 Task: Add the task  Integrate a new online platform for online art history courses to the section Speed Runner in the project ConstructTech and add a Due Date to the respective task as 2024/05/08
Action: Mouse moved to (76, 445)
Screenshot: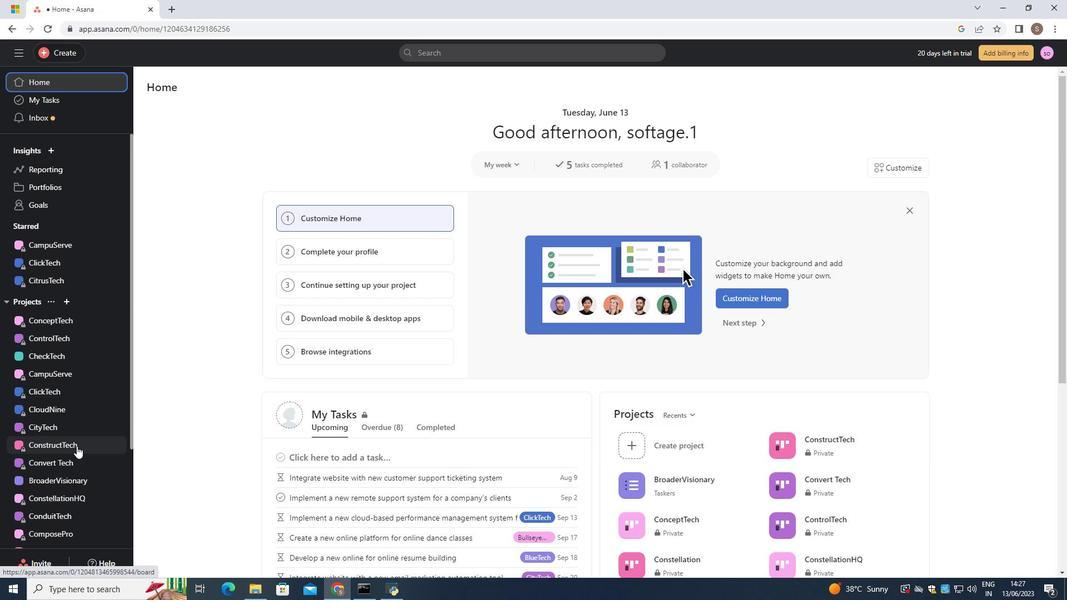 
Action: Mouse pressed left at (76, 445)
Screenshot: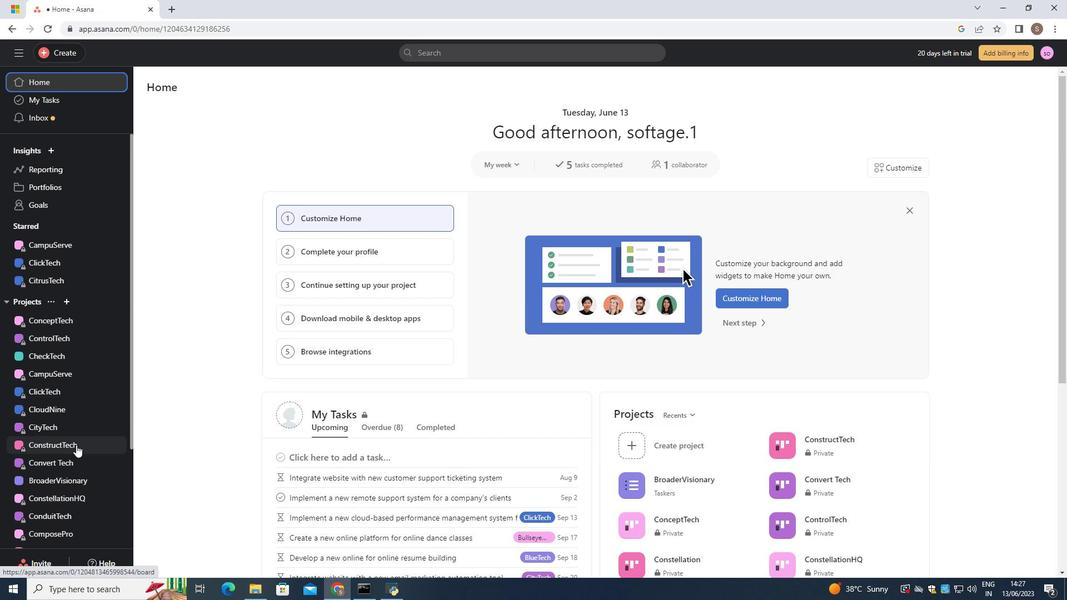 
Action: Mouse moved to (1064, 575)
Screenshot: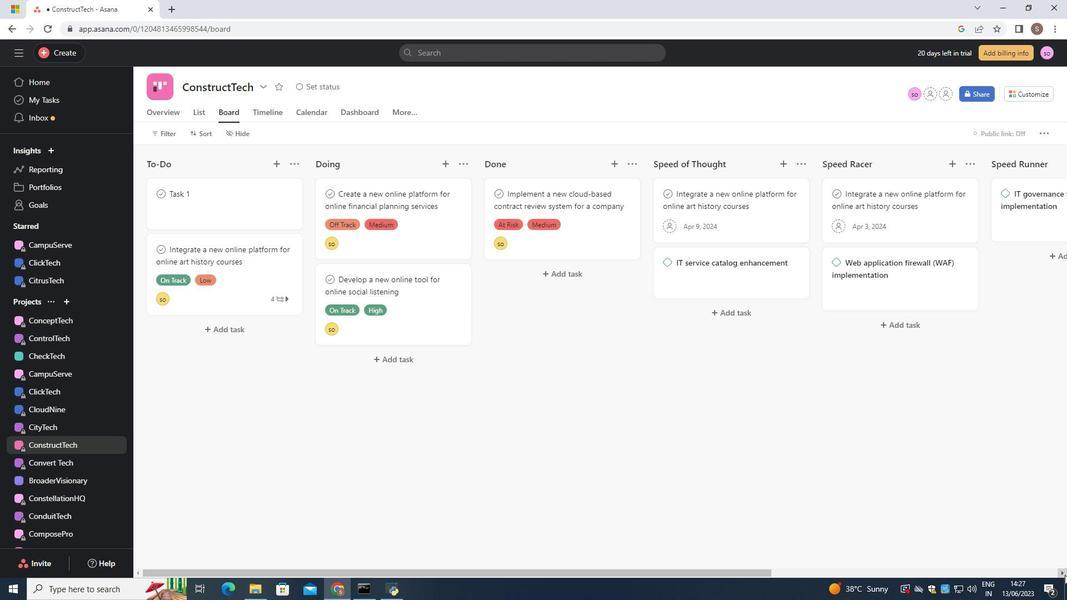 
Action: Mouse pressed left at (1064, 575)
Screenshot: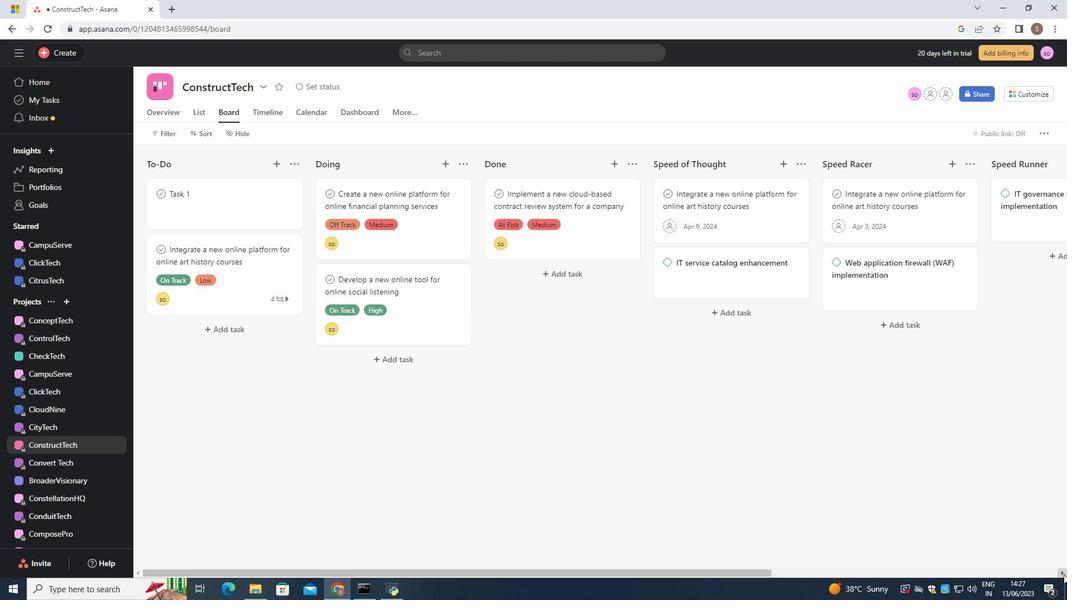 
Action: Mouse moved to (780, 166)
Screenshot: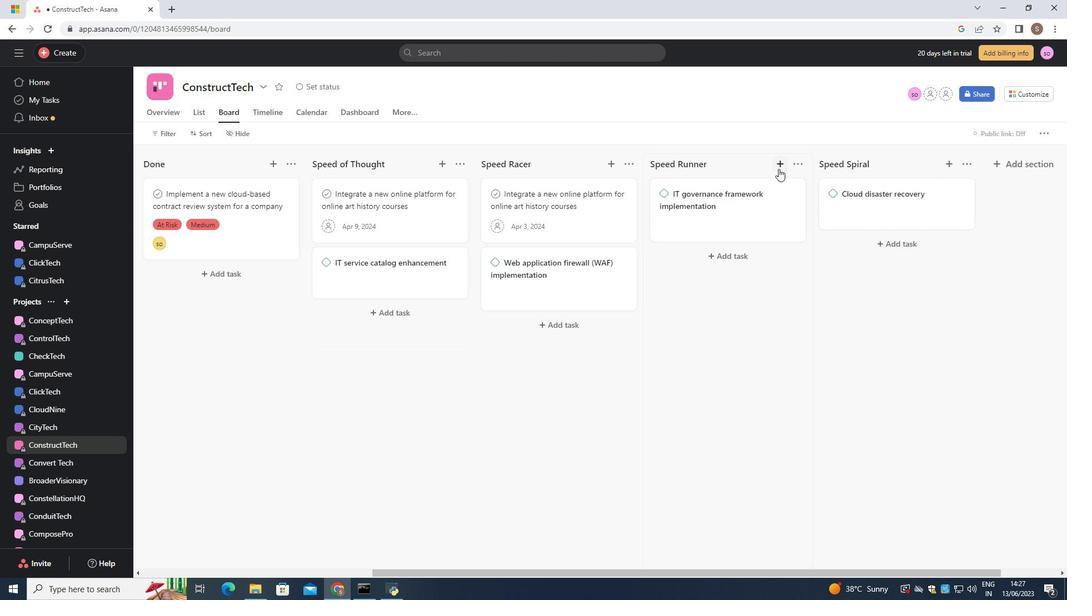 
Action: Mouse pressed left at (780, 166)
Screenshot: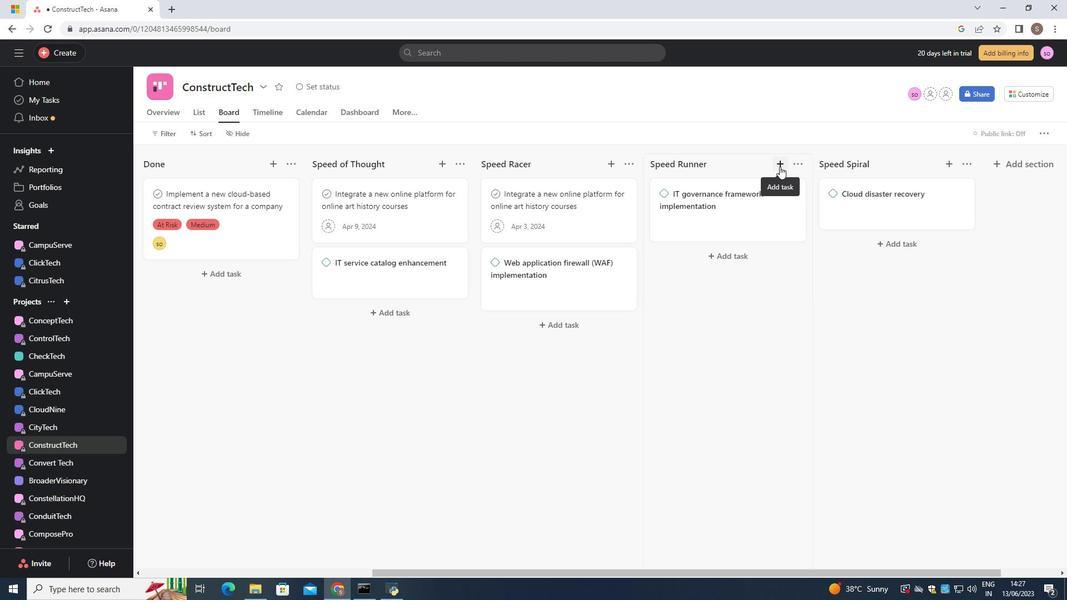 
Action: Key pressed <Key.shift>Integrate<Key.space>a<Key.space>new<Key.space>online<Key.space>platform<Key.space>for<Key.space>online<Key.space>art<Key.space>history<Key.space>courses
Screenshot: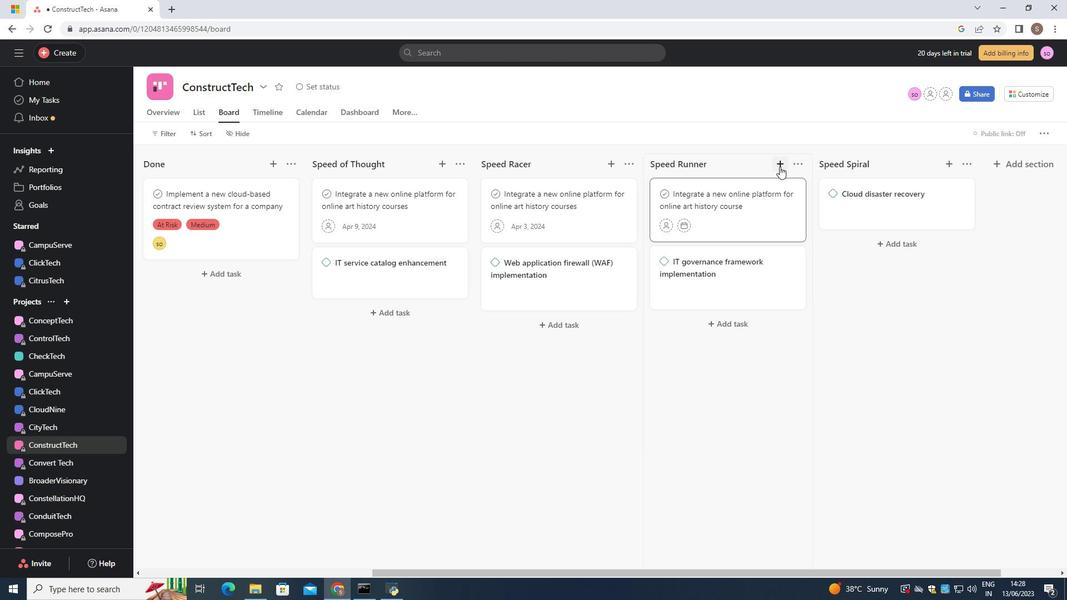 
Action: Mouse moved to (684, 229)
Screenshot: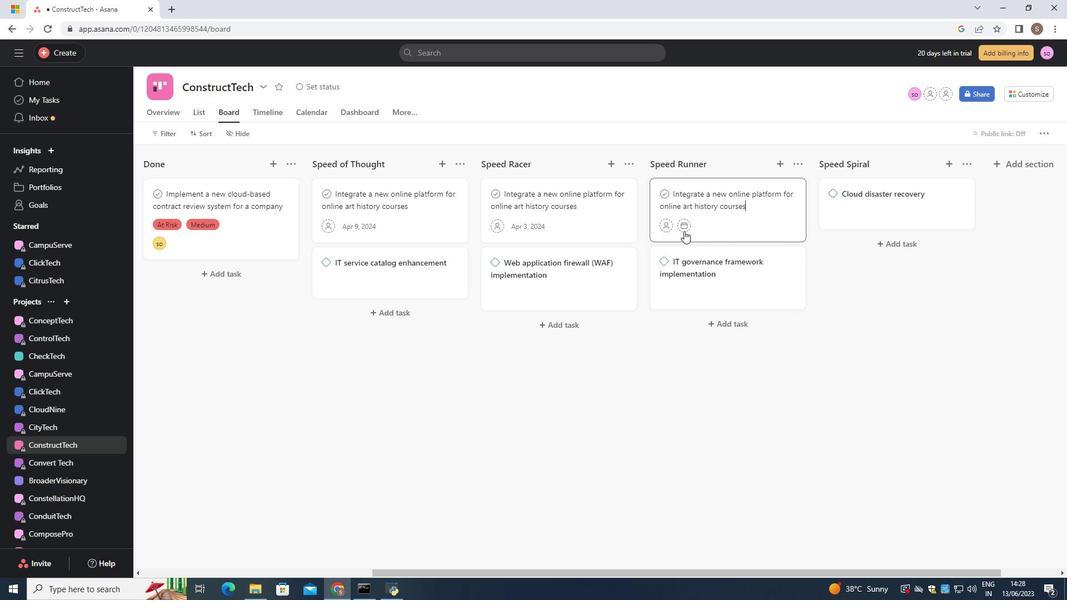 
Action: Mouse pressed left at (684, 229)
Screenshot: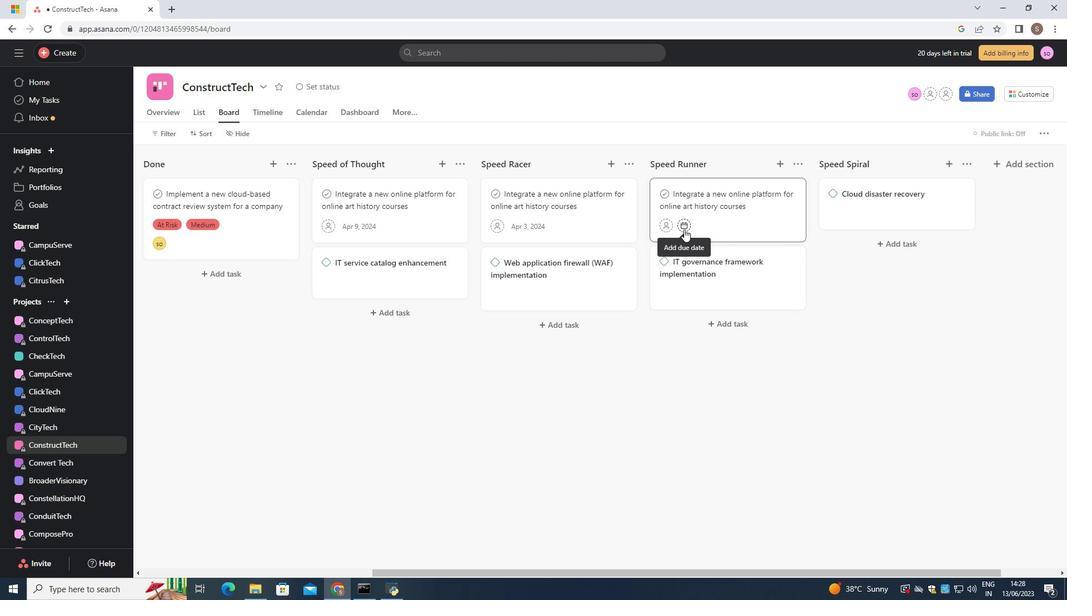 
Action: Mouse moved to (733, 277)
Screenshot: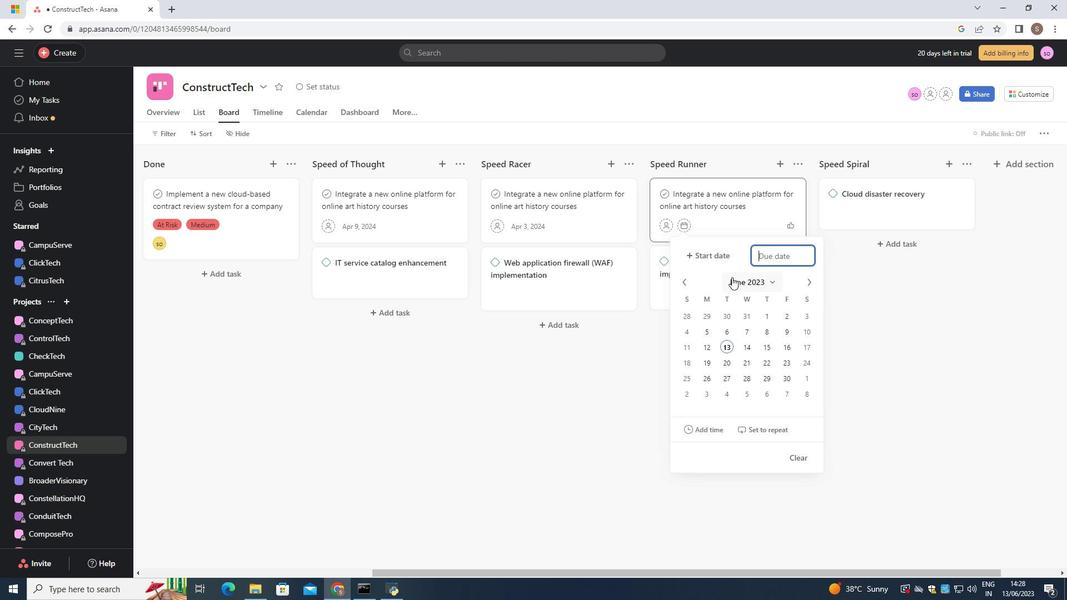 
Action: Mouse pressed left at (733, 277)
Screenshot: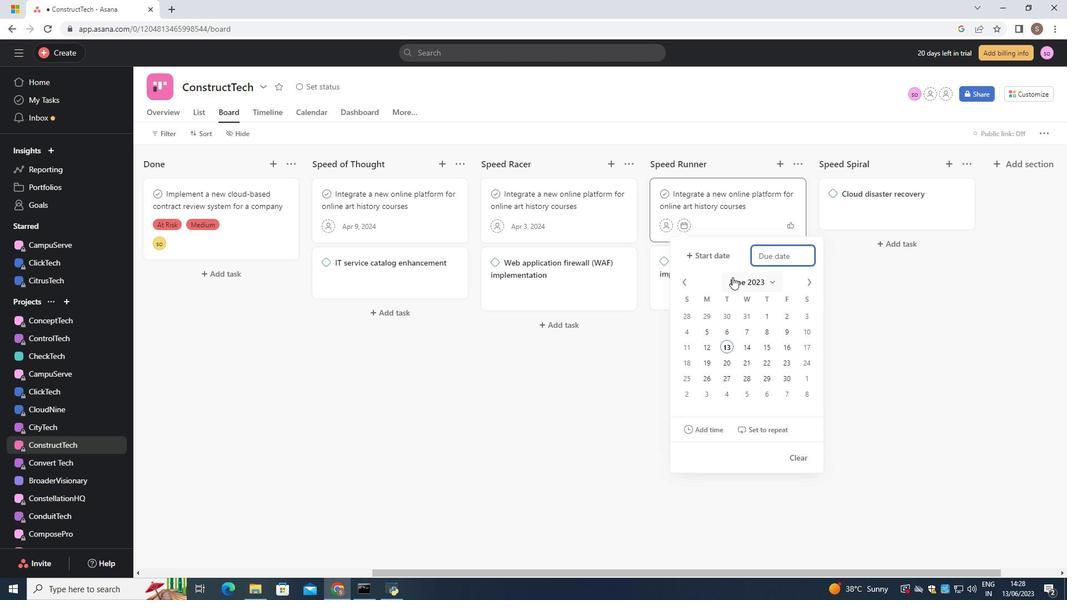 
Action: Mouse moved to (766, 393)
Screenshot: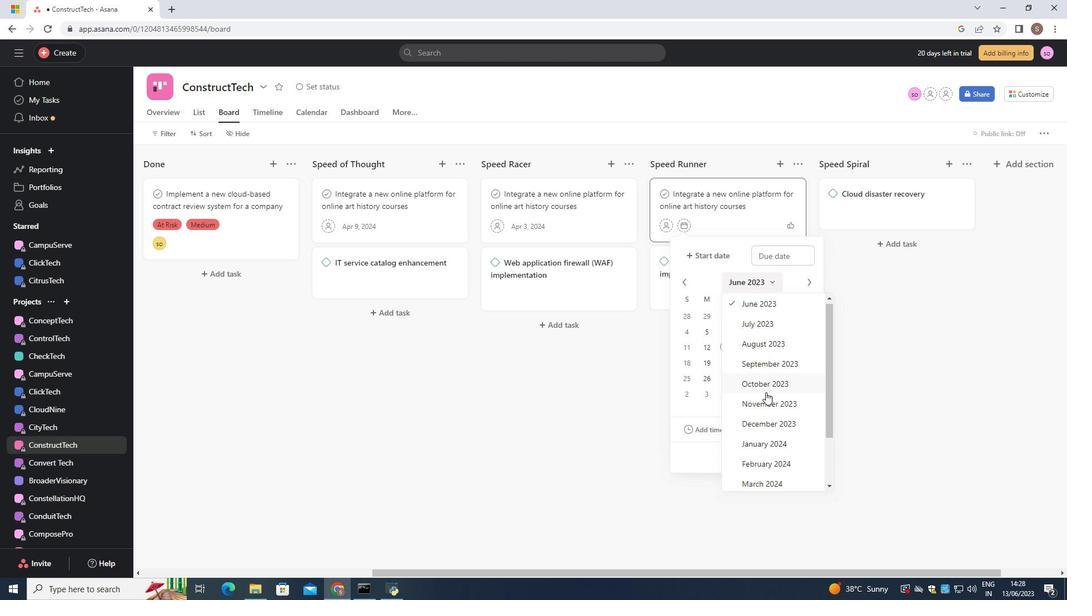 
Action: Mouse scrolled (766, 393) with delta (0, 0)
Screenshot: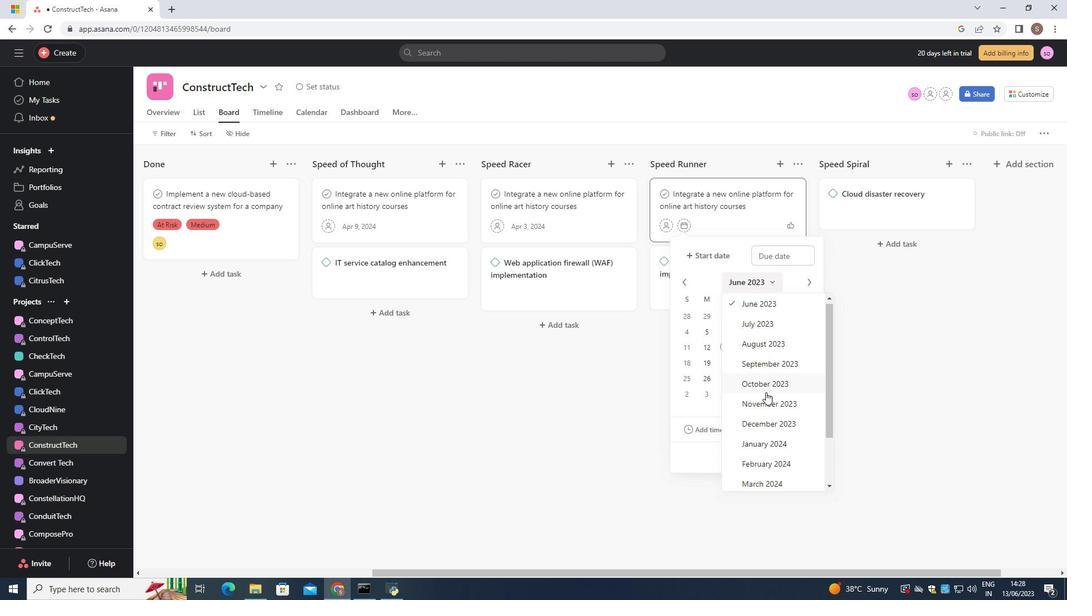 
Action: Mouse scrolled (766, 393) with delta (0, 0)
Screenshot: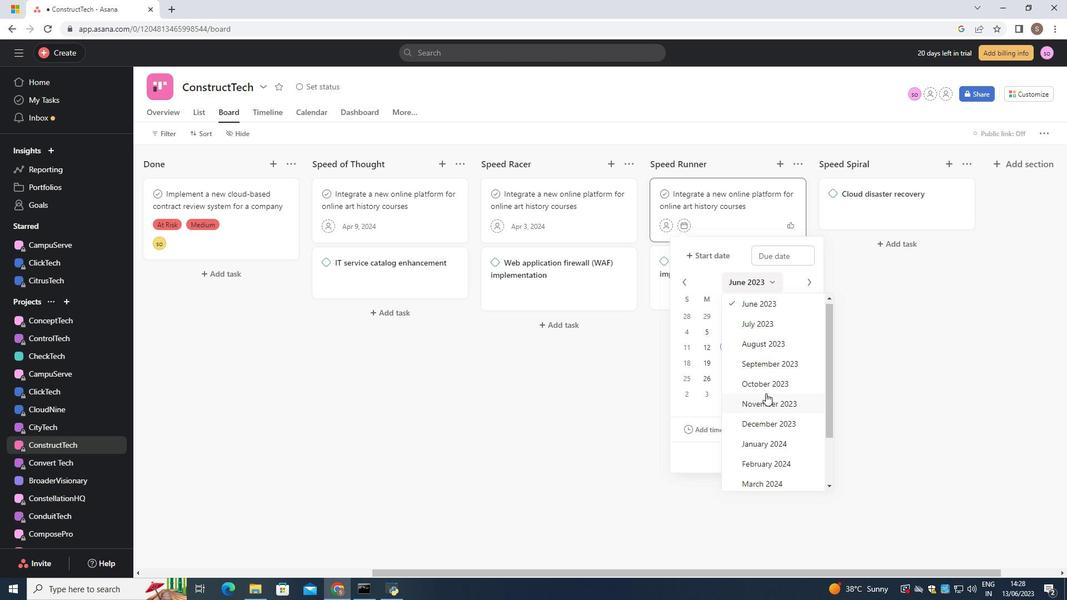 
Action: Mouse moved to (769, 457)
Screenshot: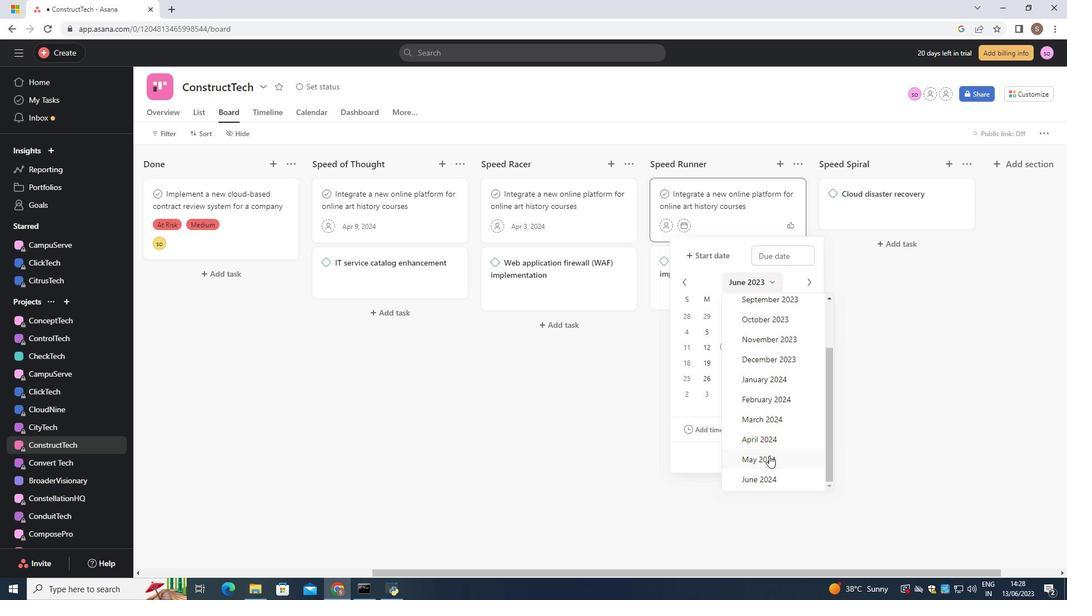 
Action: Mouse pressed left at (769, 457)
Screenshot: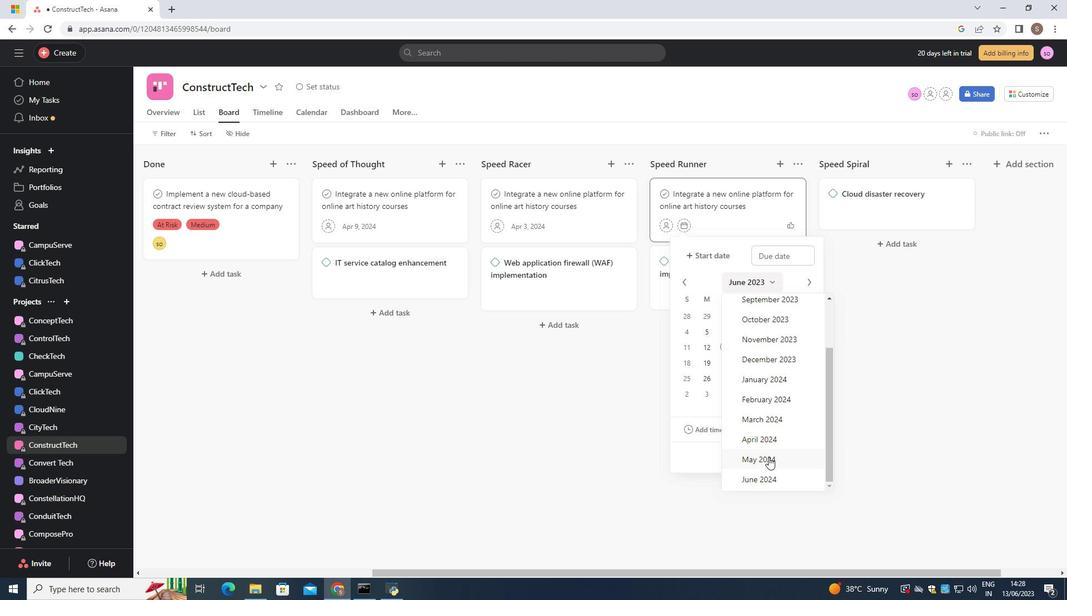
Action: Mouse moved to (747, 335)
Screenshot: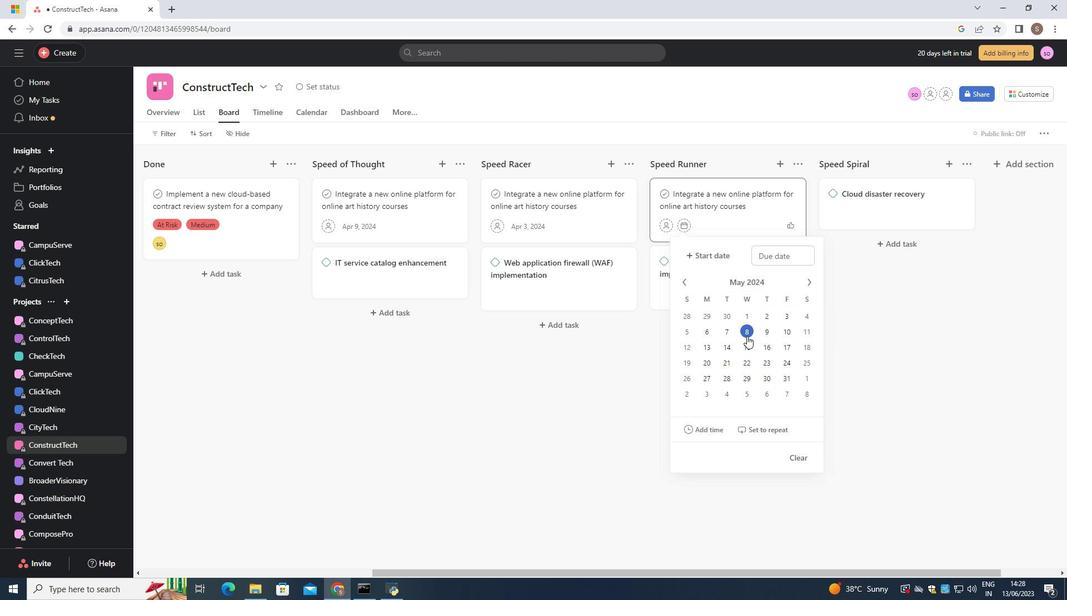 
Action: Mouse pressed left at (747, 335)
Screenshot: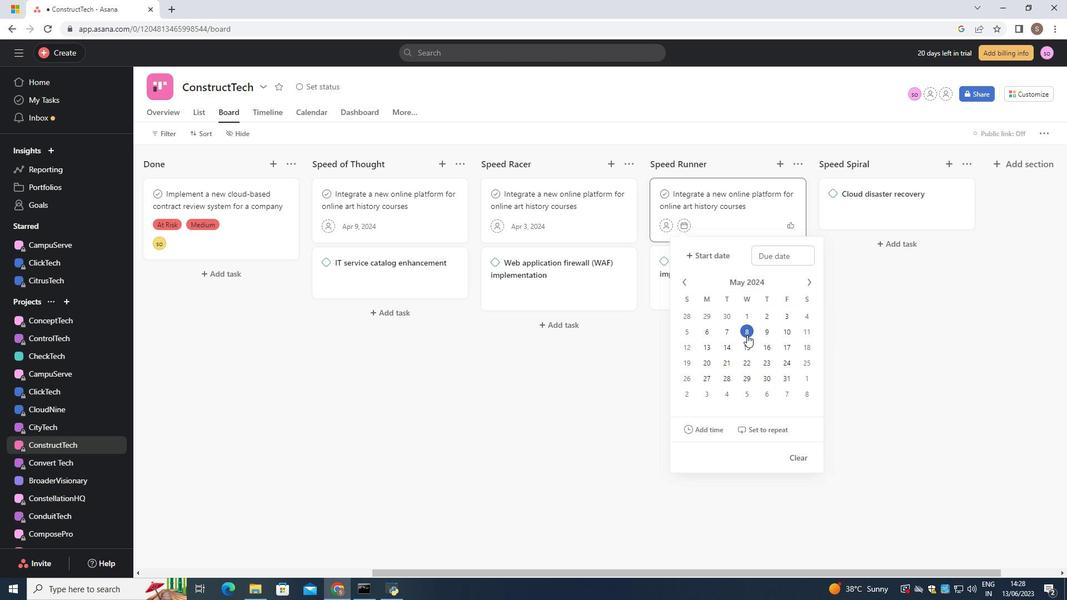 
Action: Mouse moved to (890, 375)
Screenshot: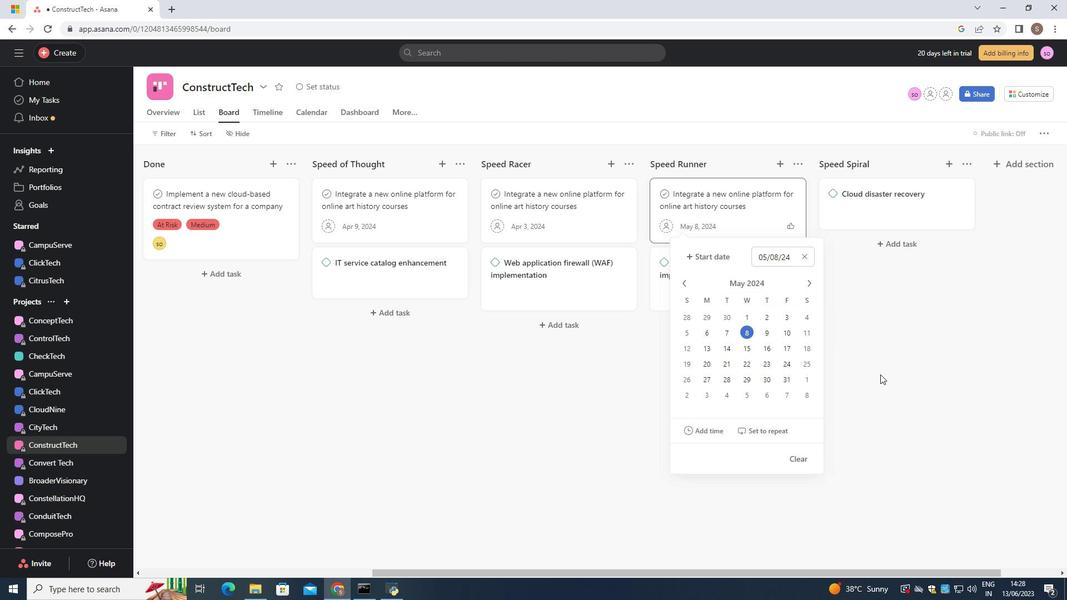 
Action: Mouse pressed left at (890, 375)
Screenshot: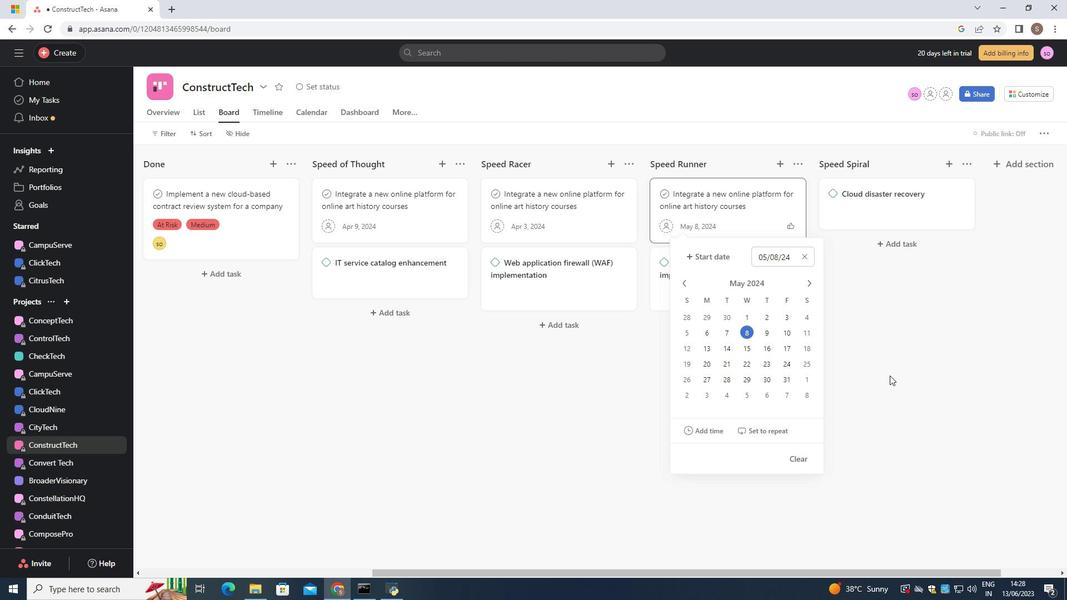 
Action: Mouse moved to (892, 375)
Screenshot: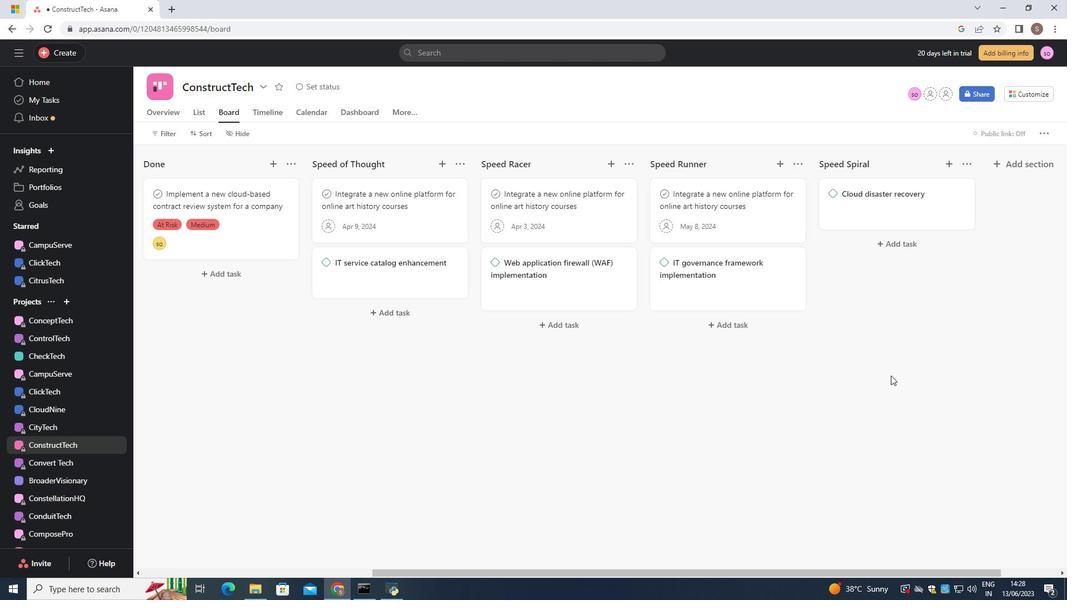 
